 Task: Add Sprouts Free And Clear Dryer Sheets to the cart.
Action: Mouse moved to (825, 302)
Screenshot: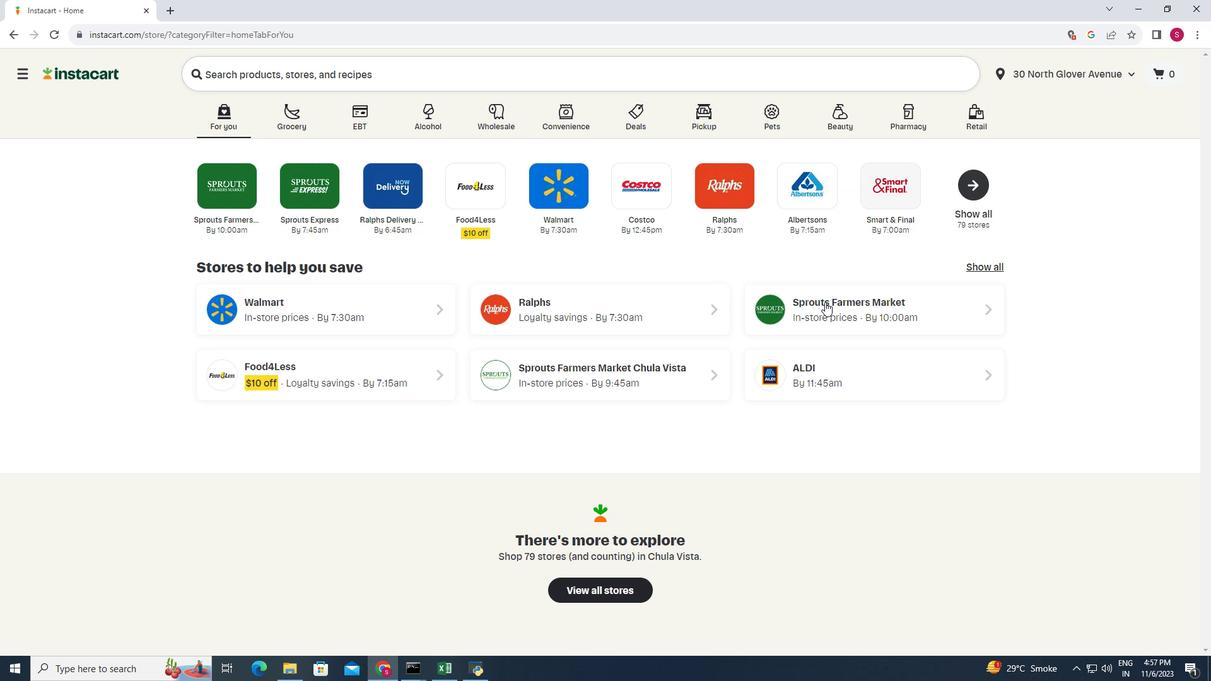 
Action: Mouse pressed left at (825, 302)
Screenshot: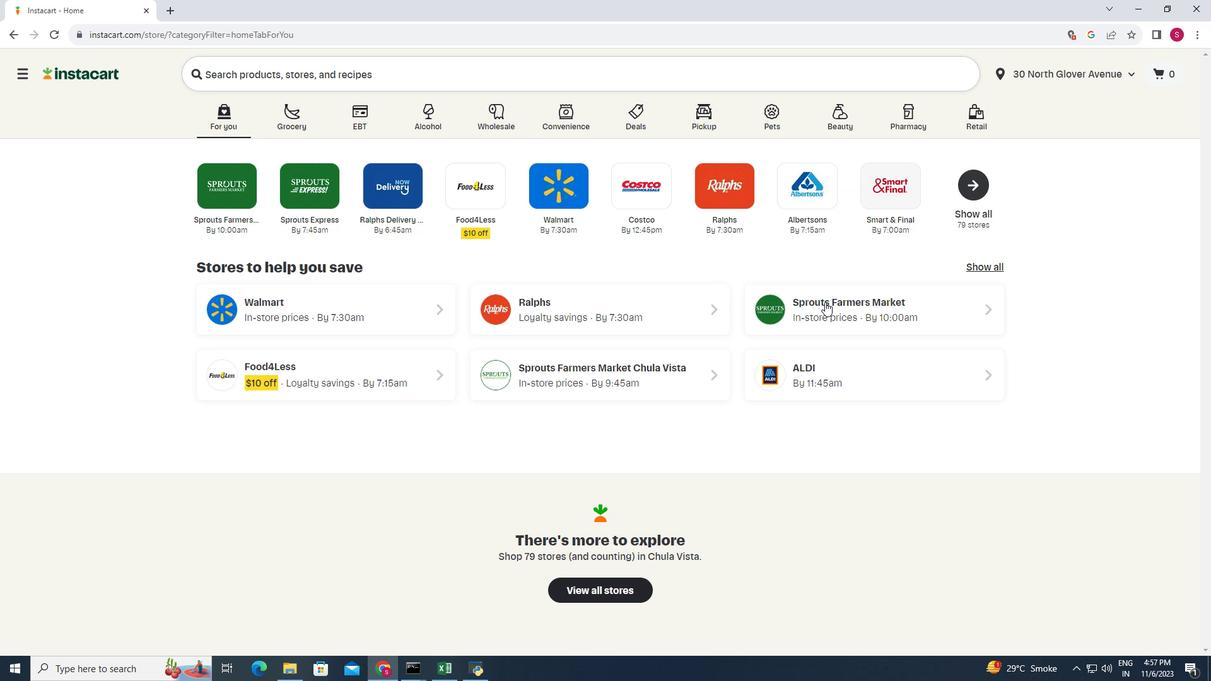 
Action: Mouse moved to (104, 431)
Screenshot: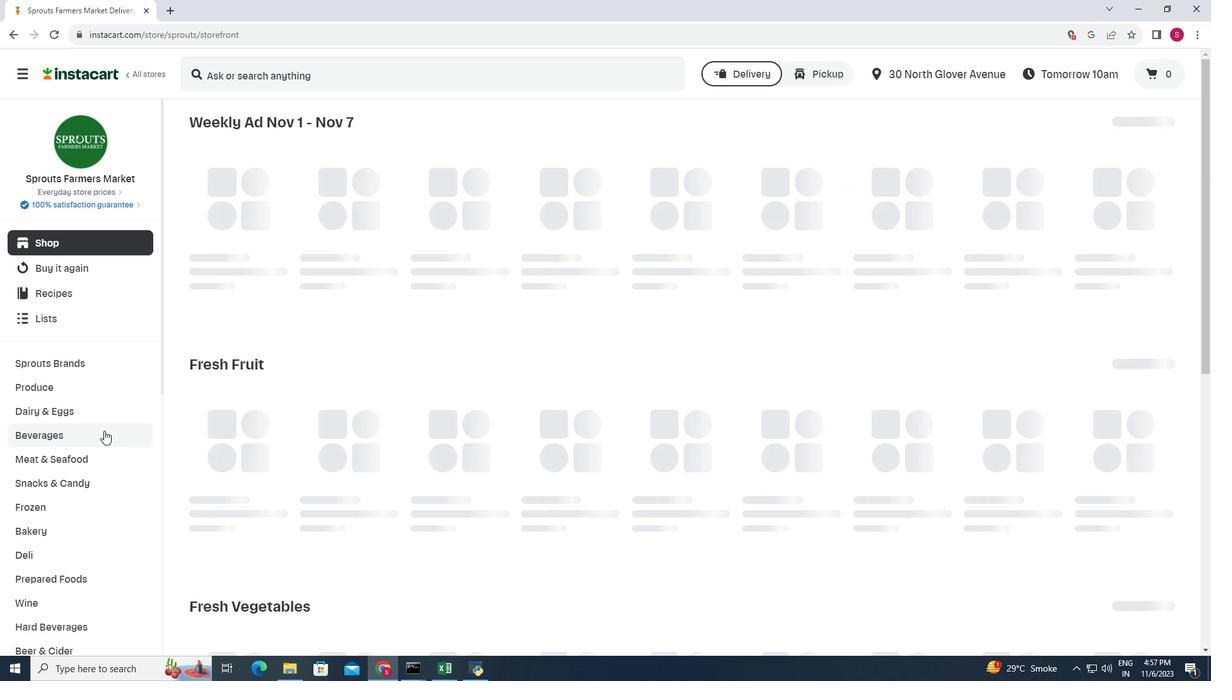 
Action: Mouse scrolled (104, 430) with delta (0, 0)
Screenshot: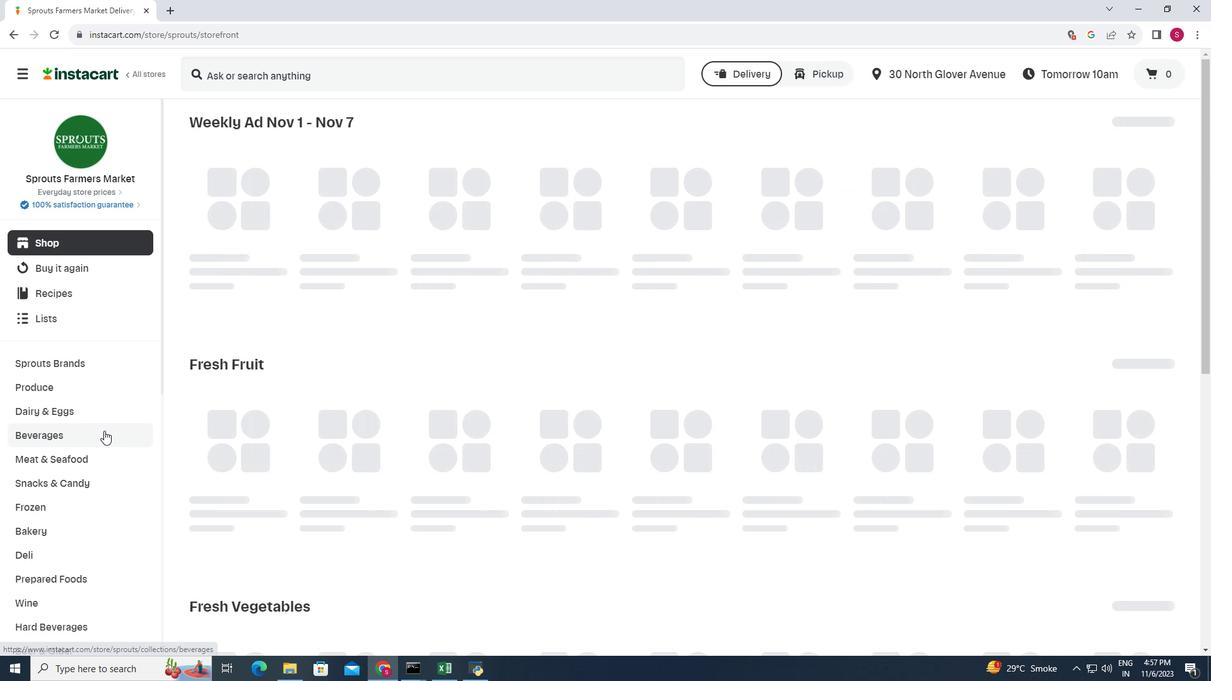 
Action: Mouse scrolled (104, 430) with delta (0, 0)
Screenshot: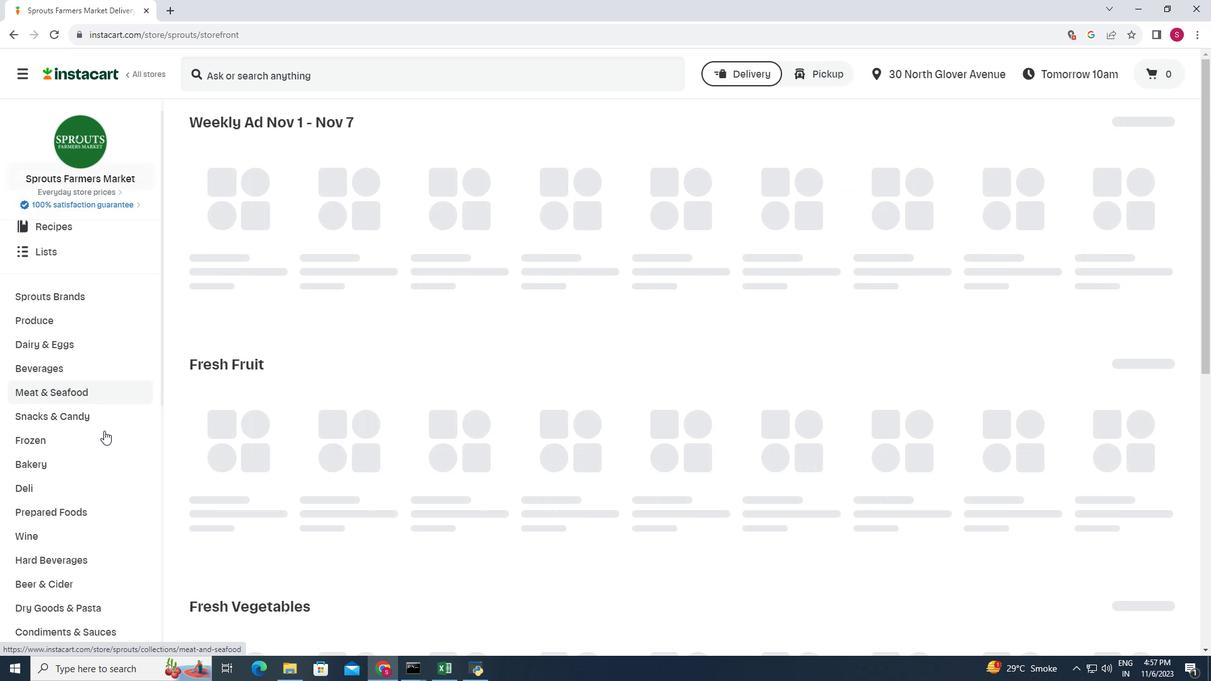 
Action: Mouse scrolled (104, 430) with delta (0, 0)
Screenshot: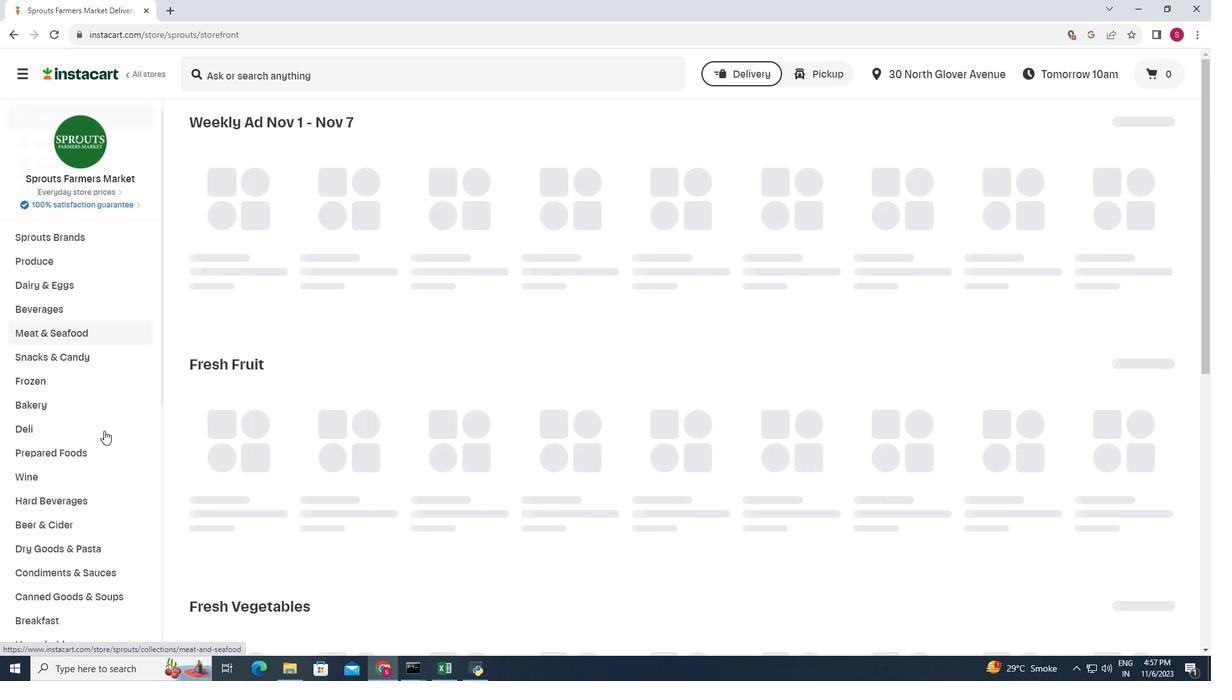 
Action: Mouse scrolled (104, 430) with delta (0, 0)
Screenshot: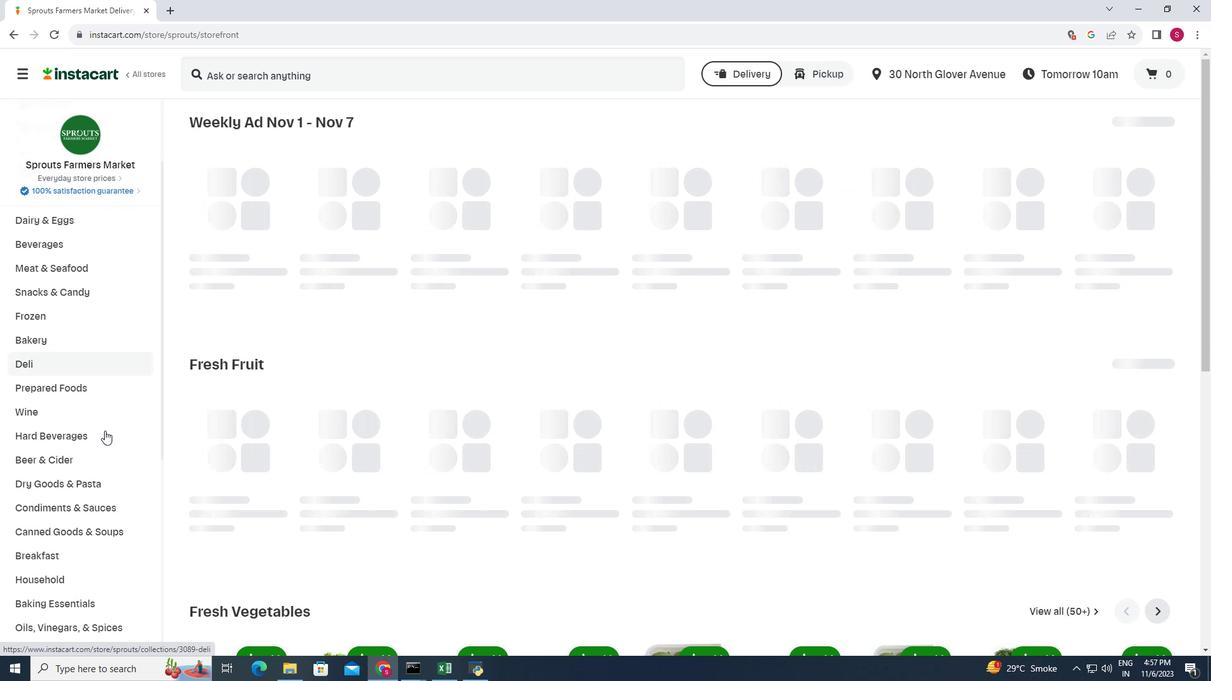 
Action: Mouse moved to (104, 431)
Screenshot: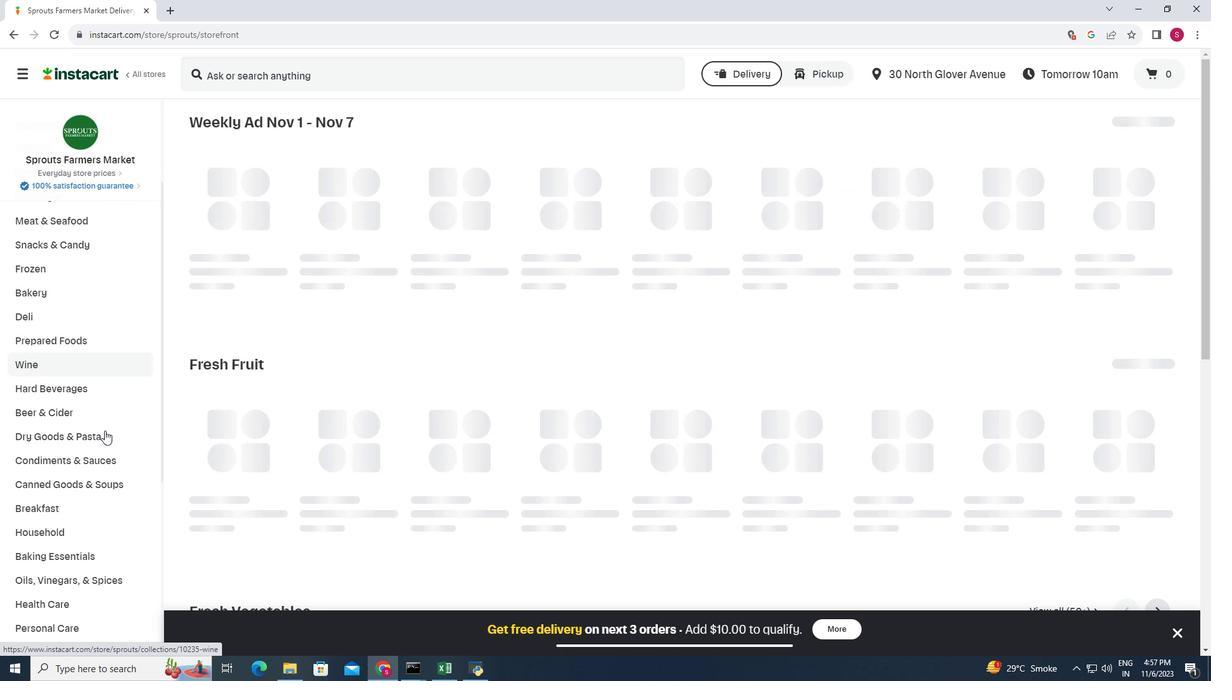 
Action: Mouse scrolled (104, 430) with delta (0, 0)
Screenshot: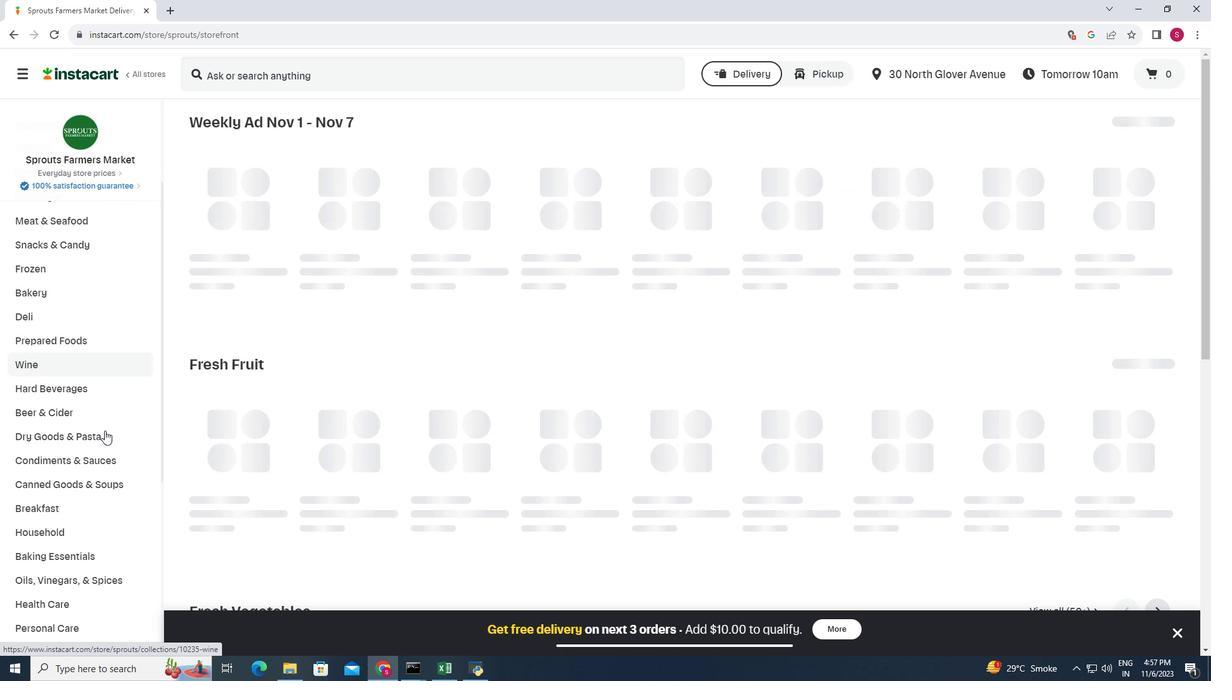 
Action: Mouse moved to (86, 451)
Screenshot: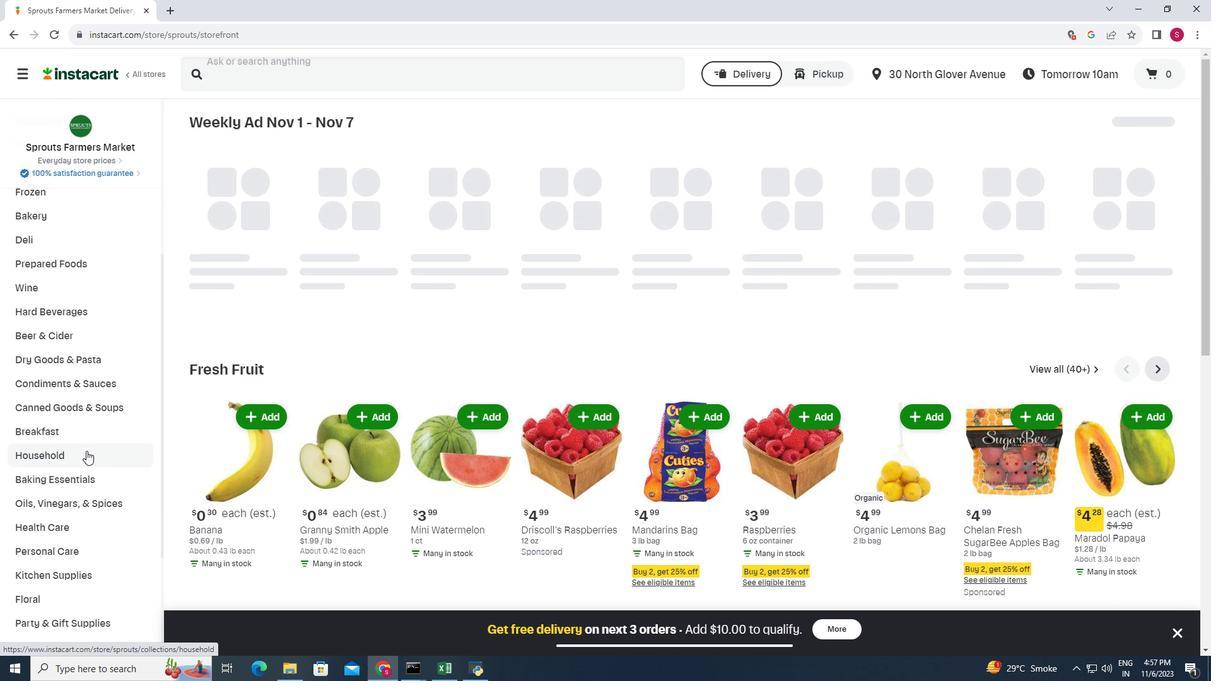 
Action: Mouse pressed left at (86, 451)
Screenshot: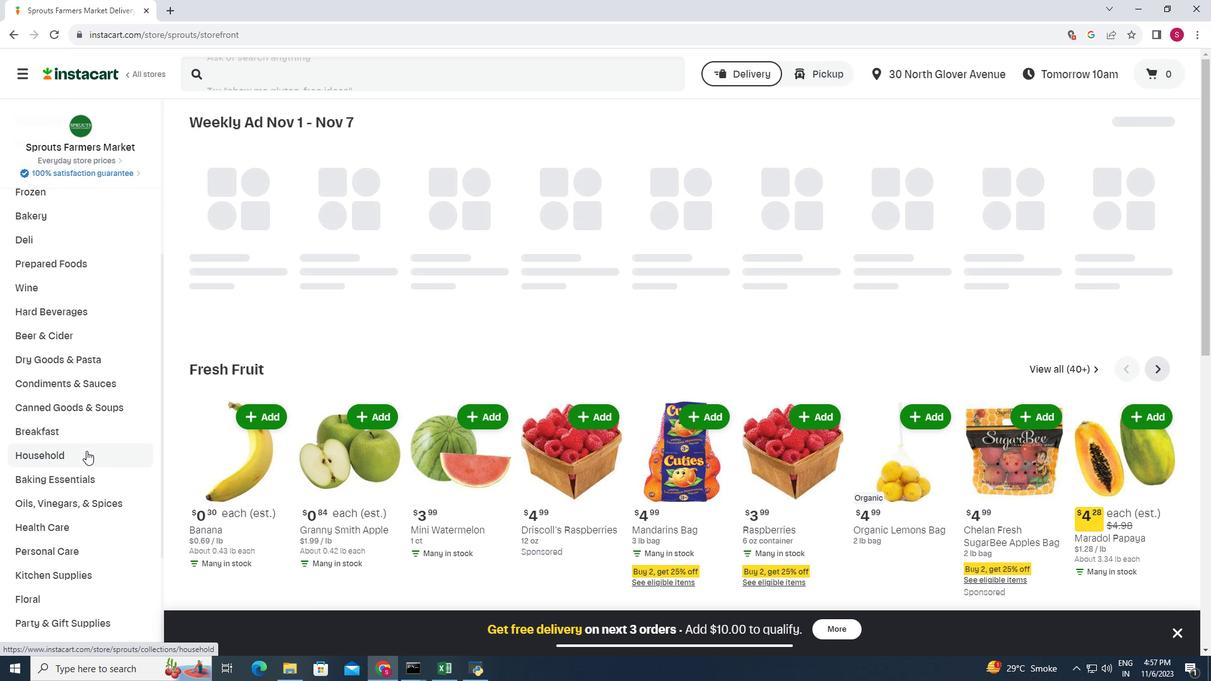 
Action: Mouse moved to (474, 155)
Screenshot: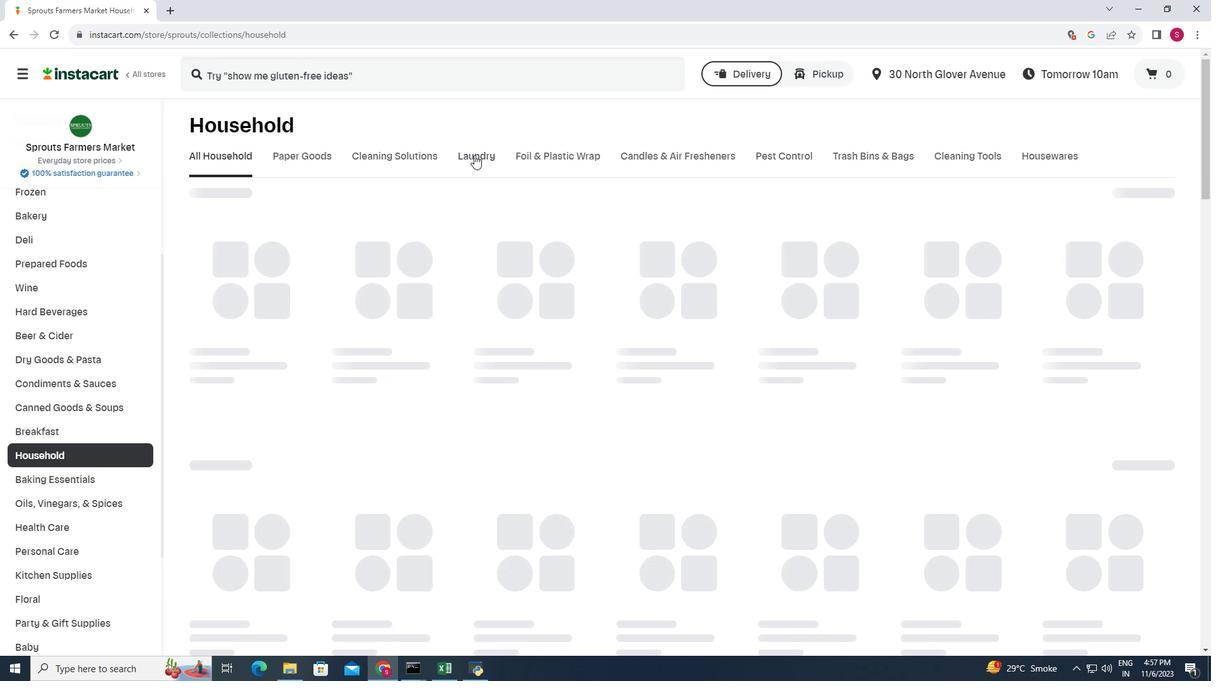 
Action: Mouse pressed left at (474, 155)
Screenshot: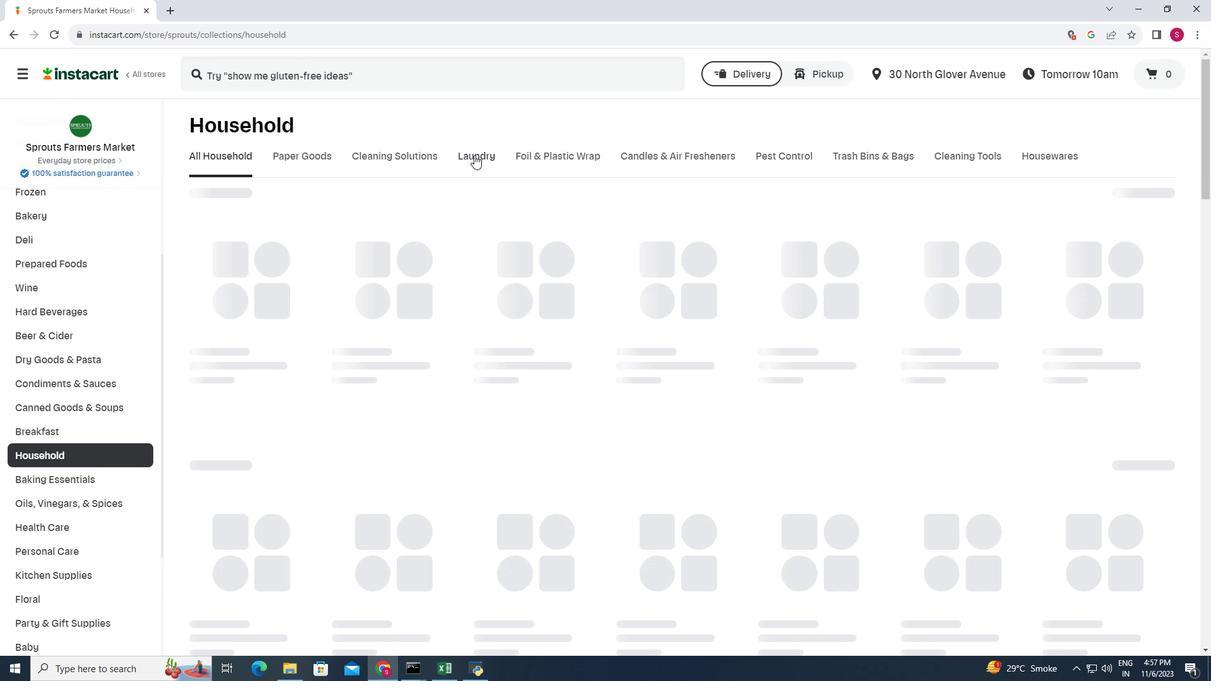 
Action: Mouse moved to (311, 251)
Screenshot: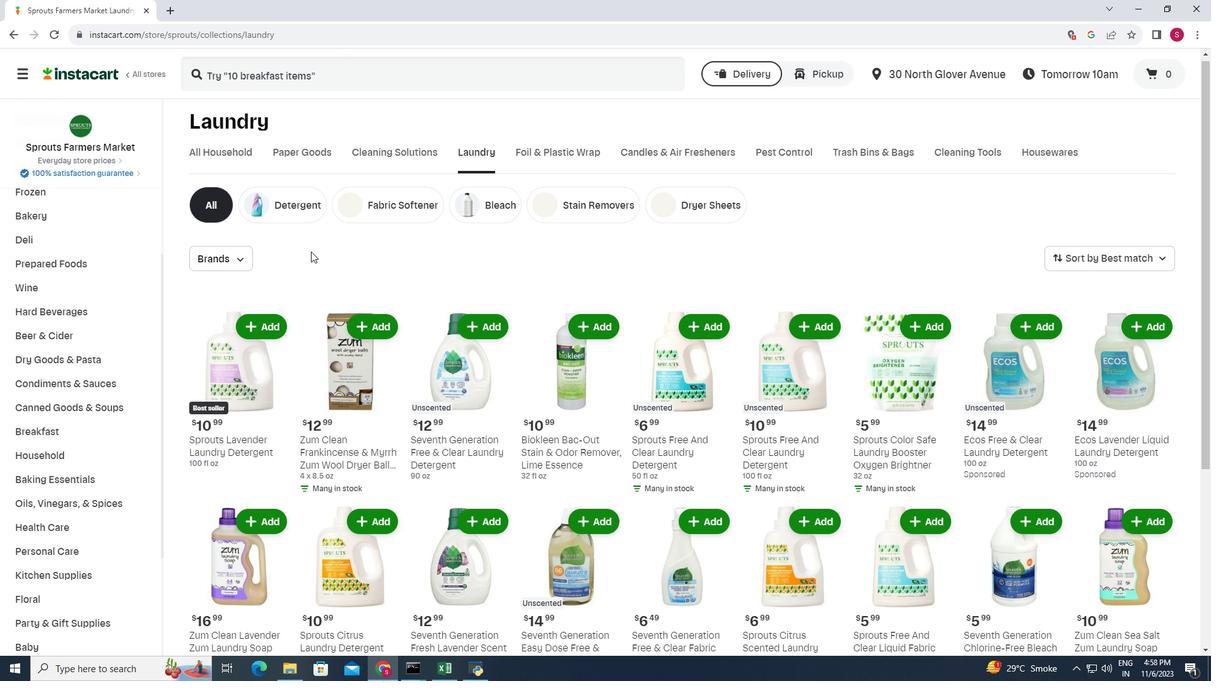 
Action: Mouse scrolled (311, 251) with delta (0, 0)
Screenshot: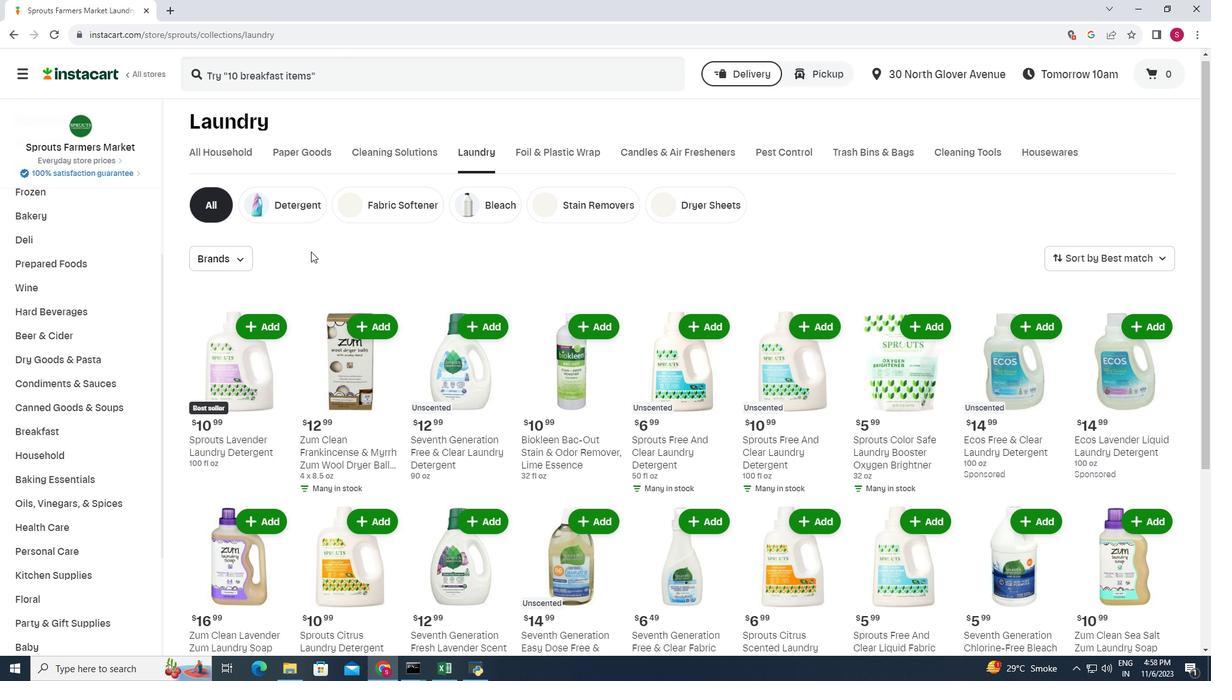 
Action: Mouse moved to (361, 227)
Screenshot: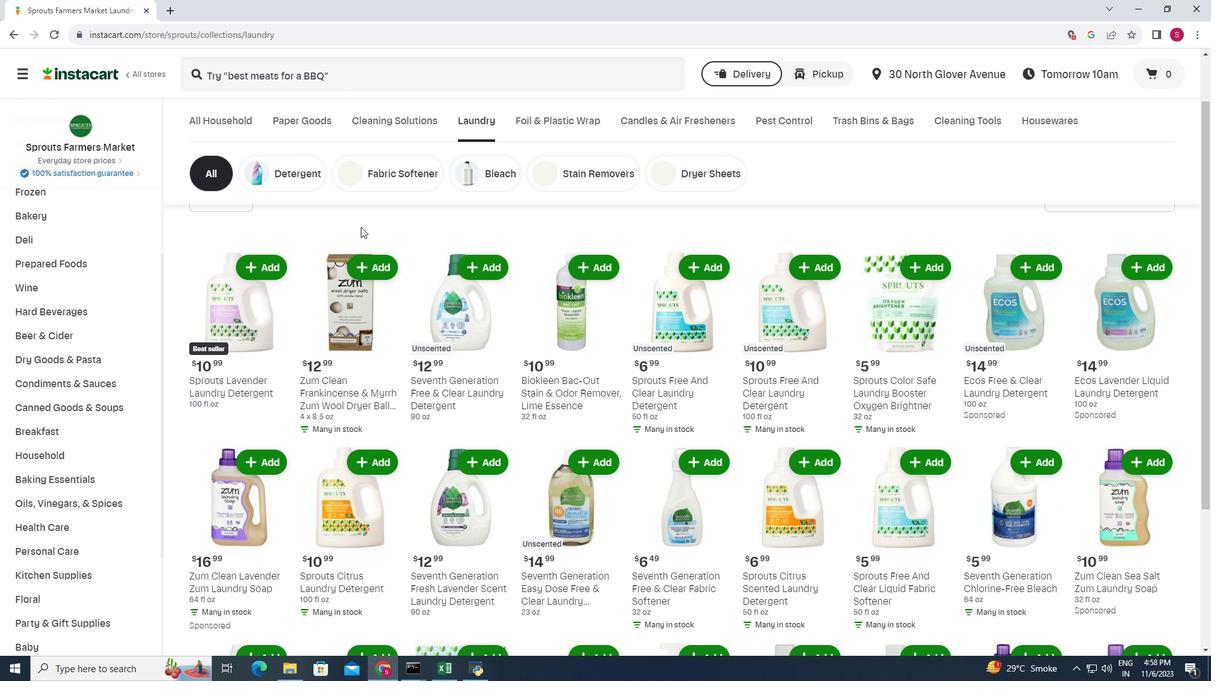 
Action: Mouse scrolled (361, 227) with delta (0, 0)
Screenshot: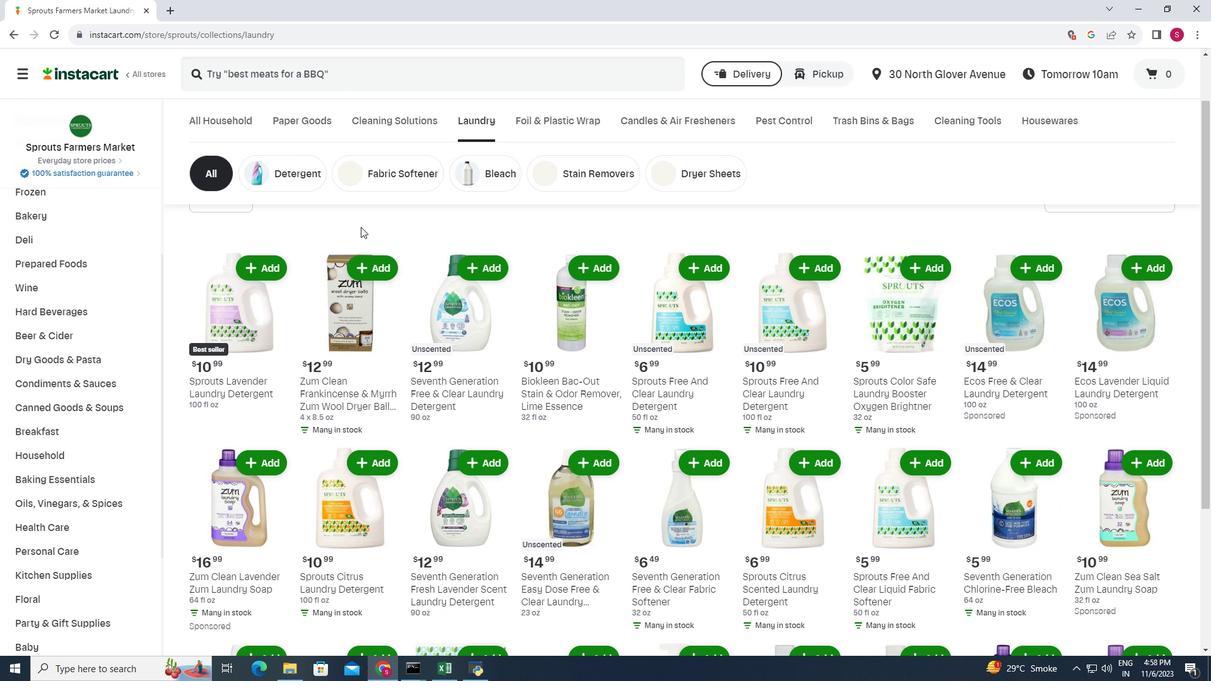 
Action: Mouse moved to (385, 255)
Screenshot: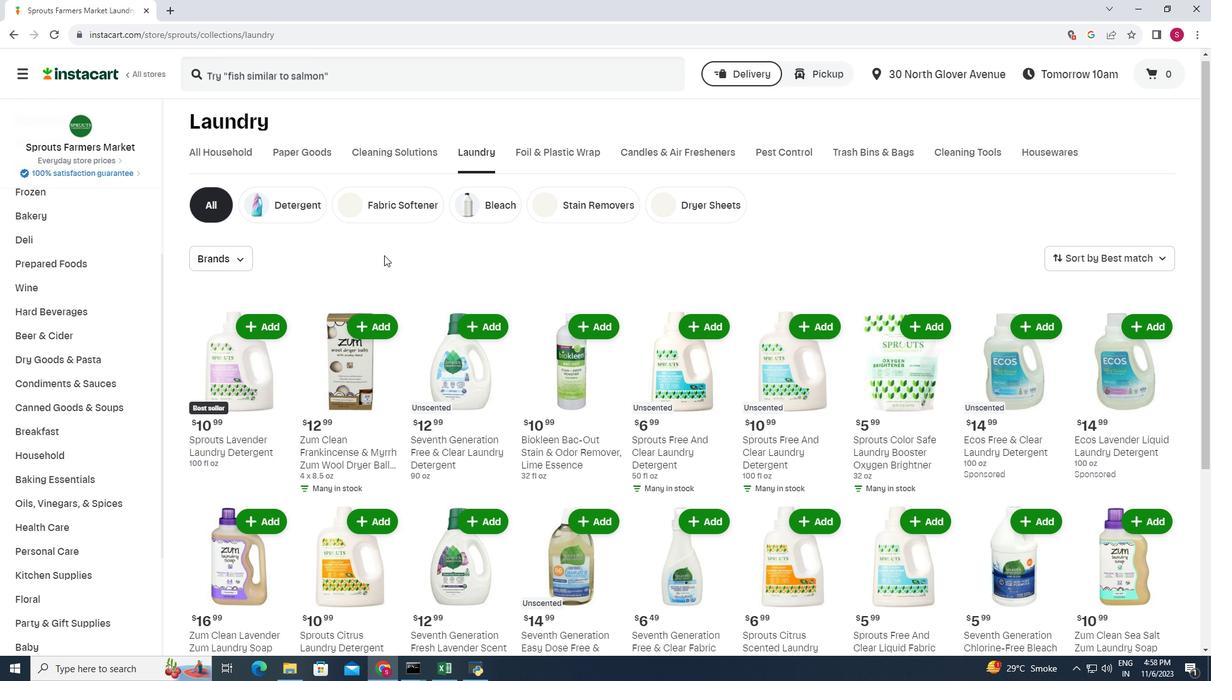 
Action: Mouse scrolled (385, 254) with delta (0, 0)
Screenshot: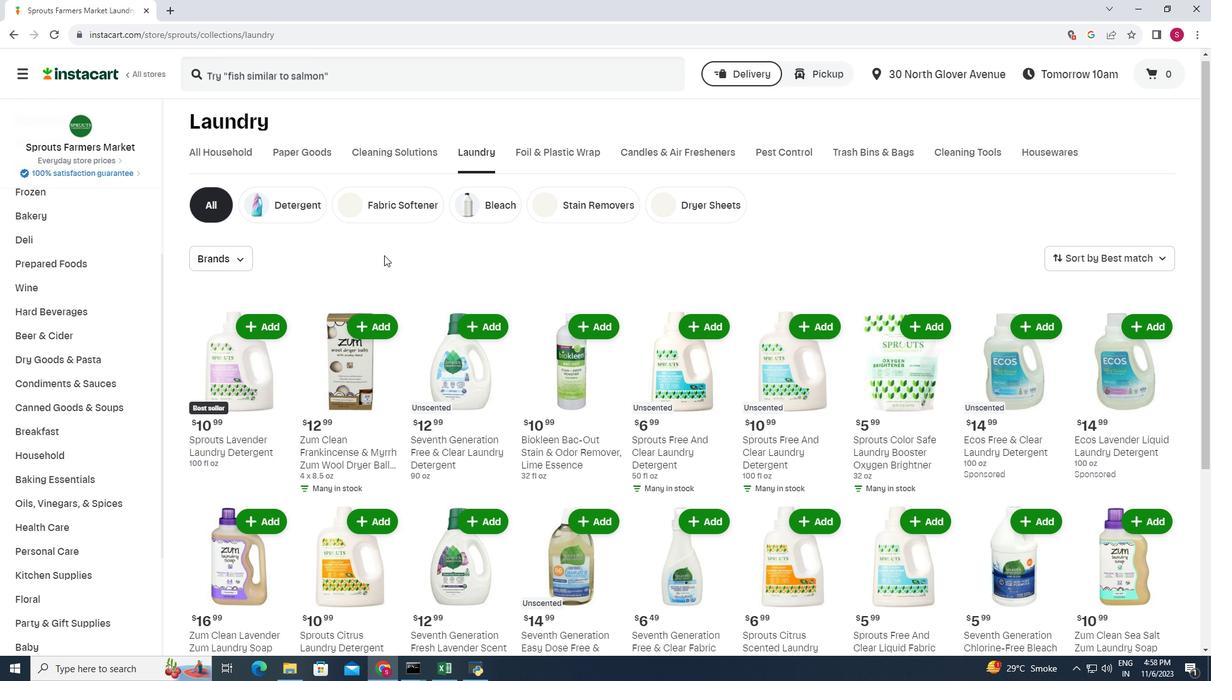 
Action: Mouse moved to (366, 253)
Screenshot: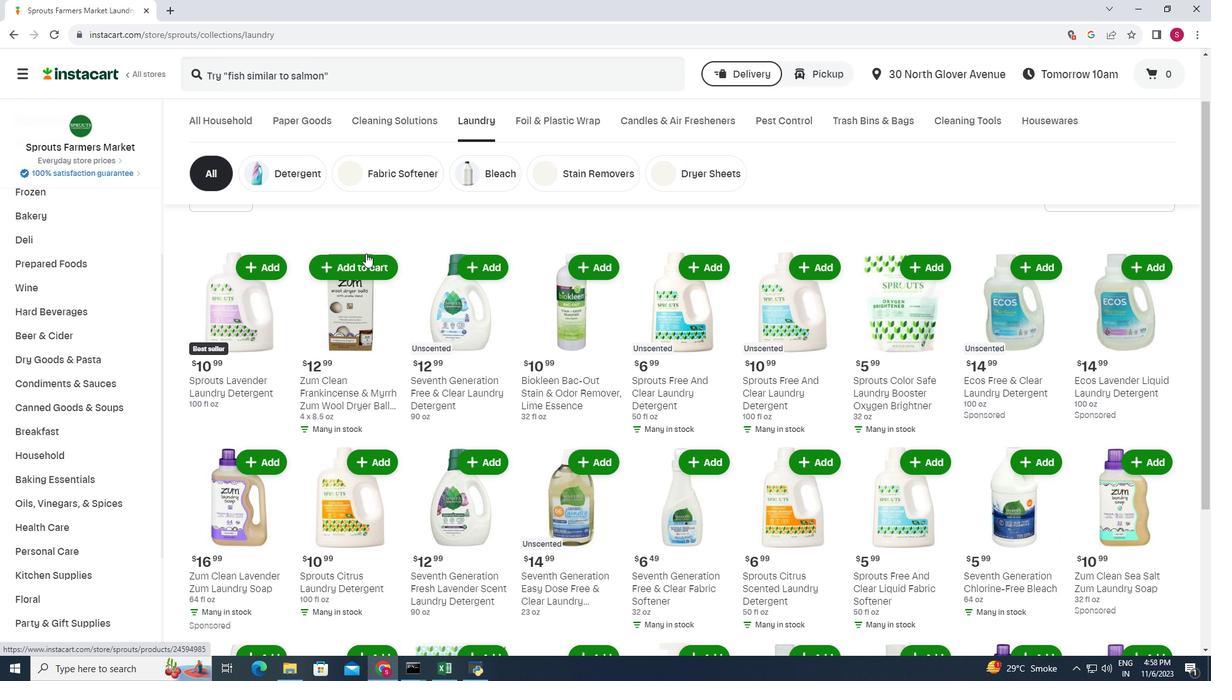 
Action: Mouse scrolled (366, 253) with delta (0, 0)
Screenshot: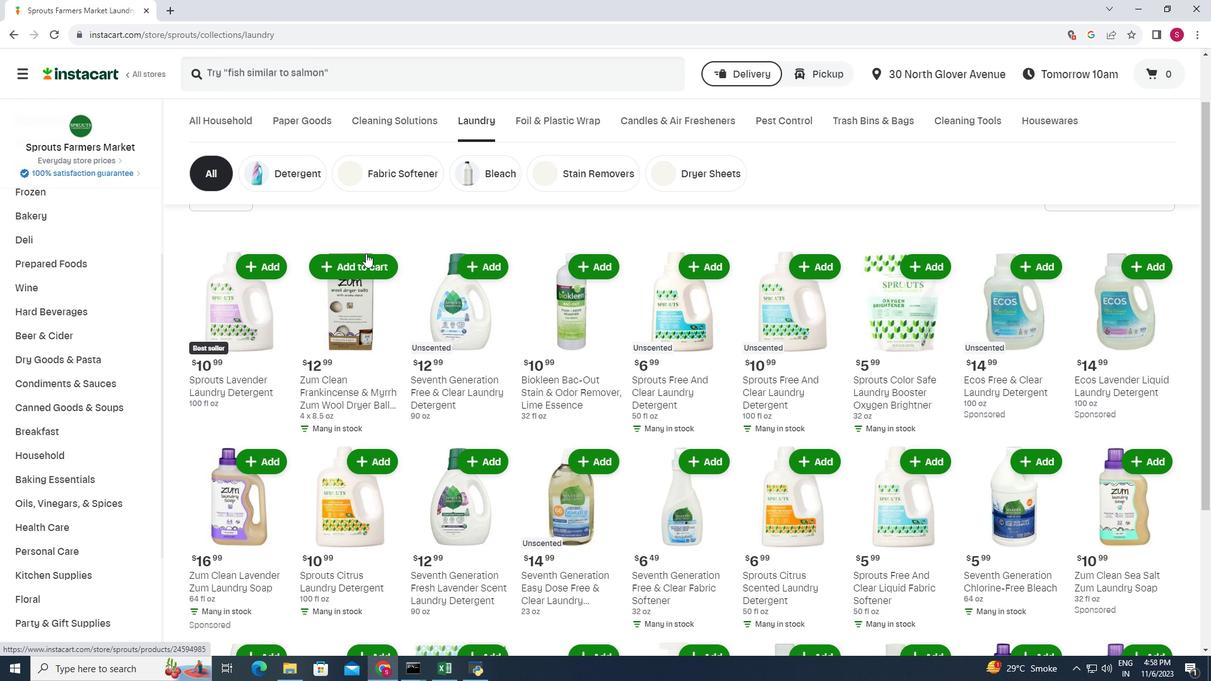 
Action: Mouse moved to (354, 251)
Screenshot: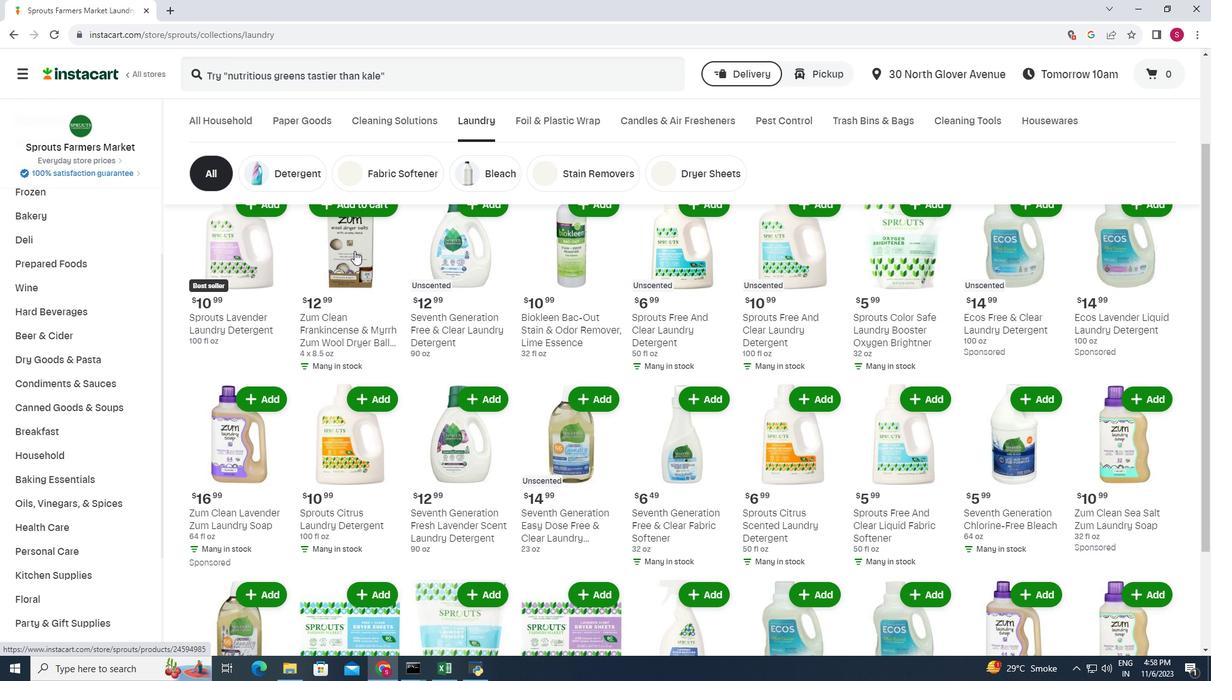 
Action: Mouse scrolled (354, 250) with delta (0, 0)
Screenshot: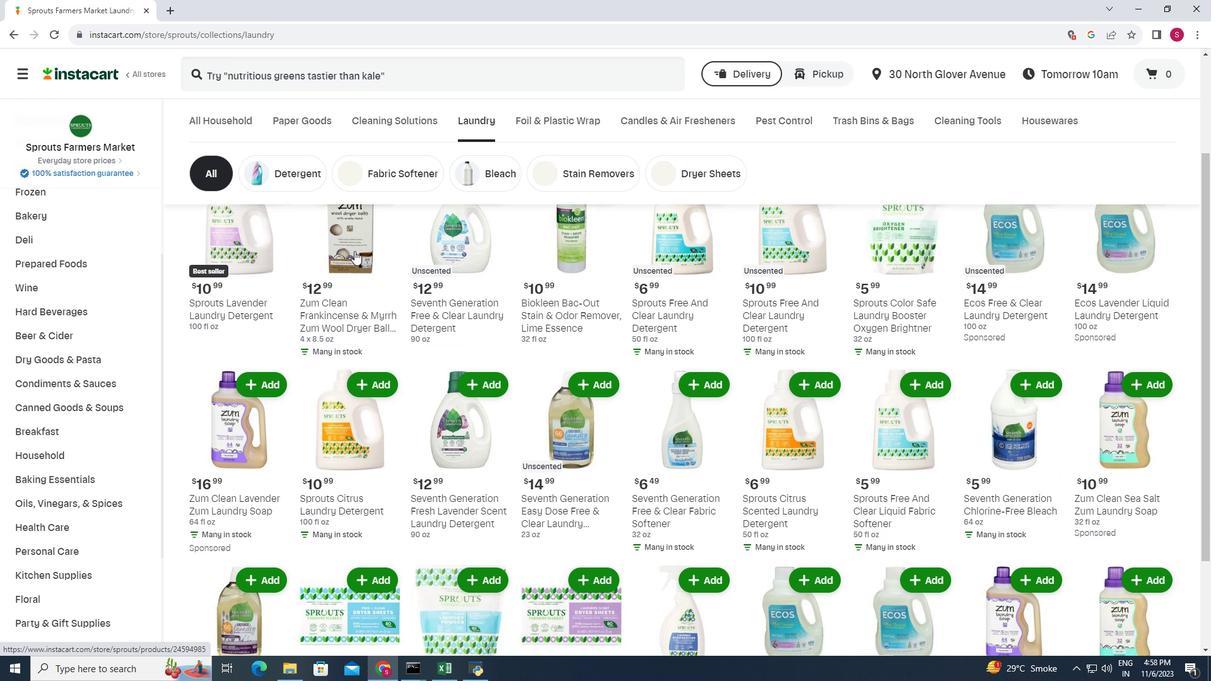 
Action: Mouse scrolled (354, 250) with delta (0, 0)
Screenshot: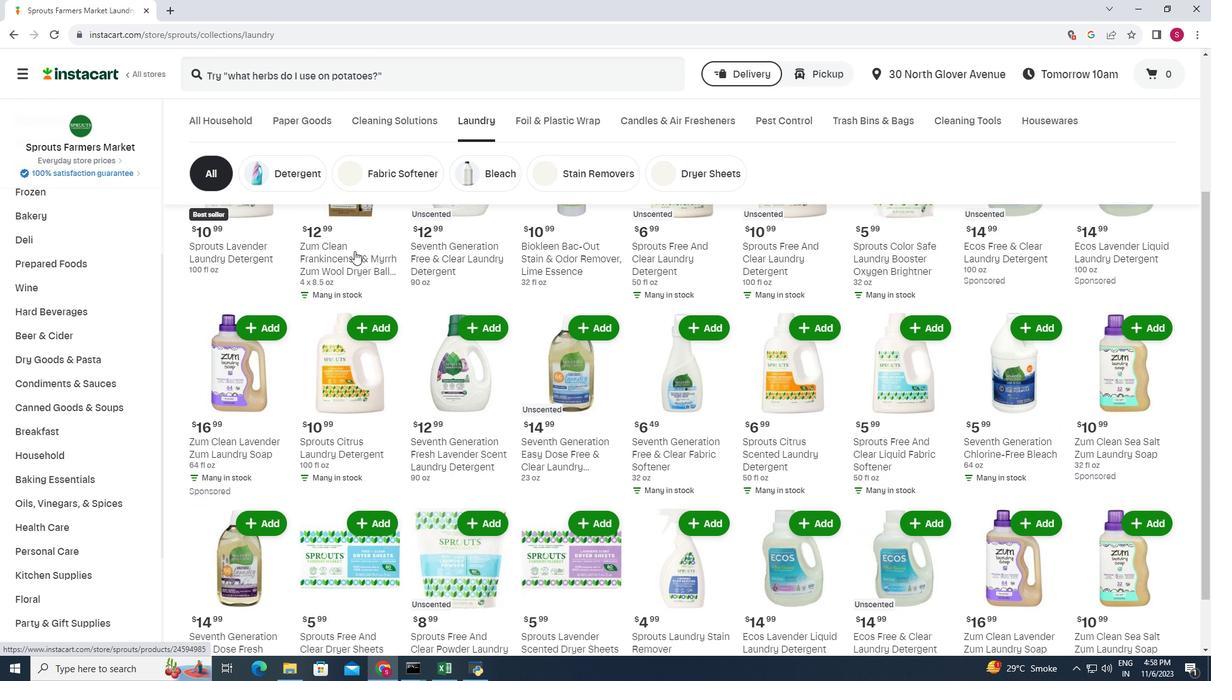 
Action: Mouse scrolled (354, 250) with delta (0, 0)
Screenshot: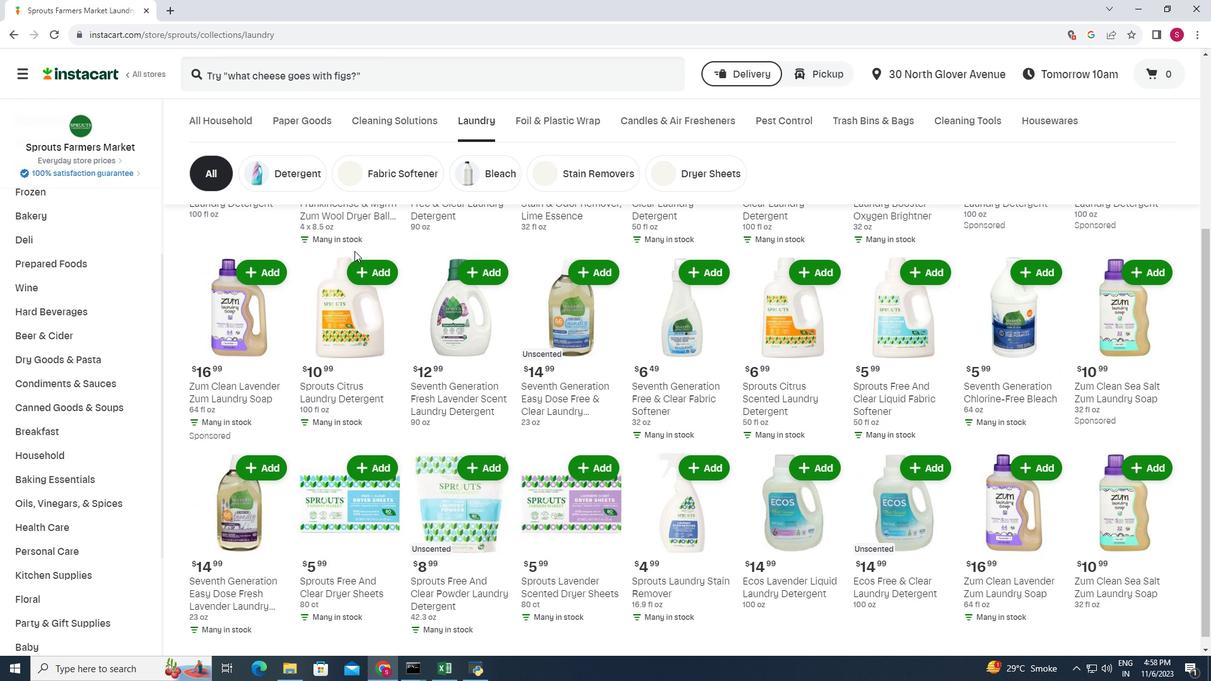 
Action: Mouse moved to (361, 456)
Screenshot: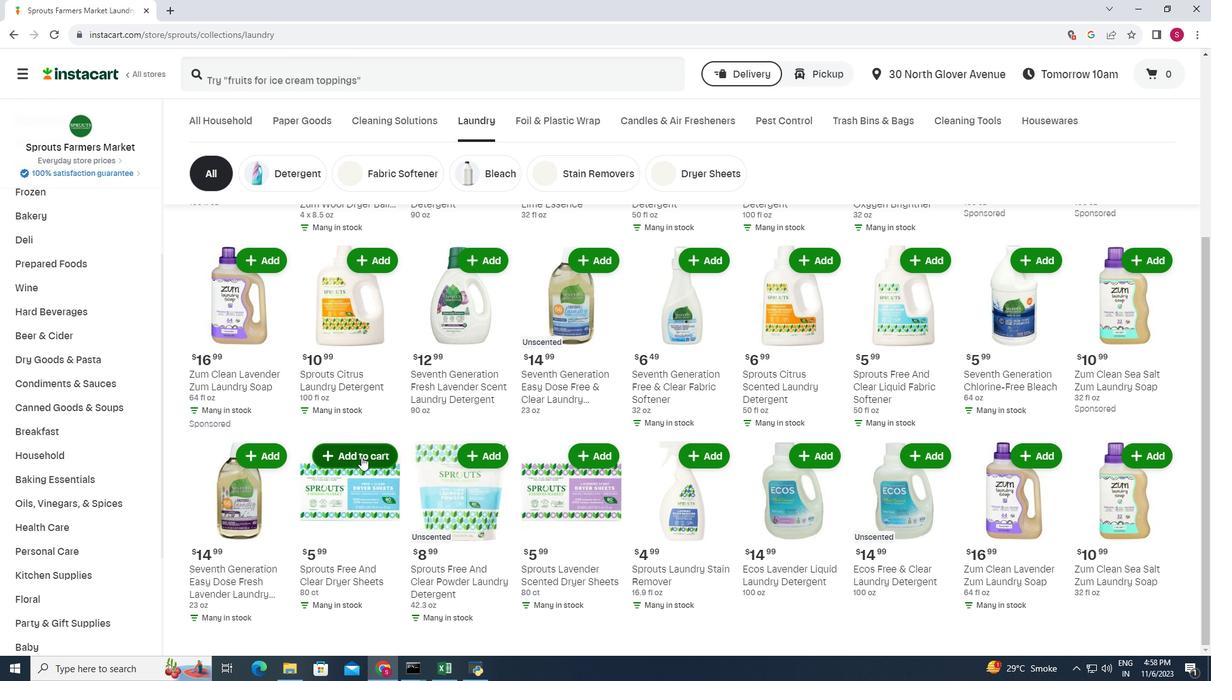 
Action: Mouse pressed left at (361, 456)
Screenshot: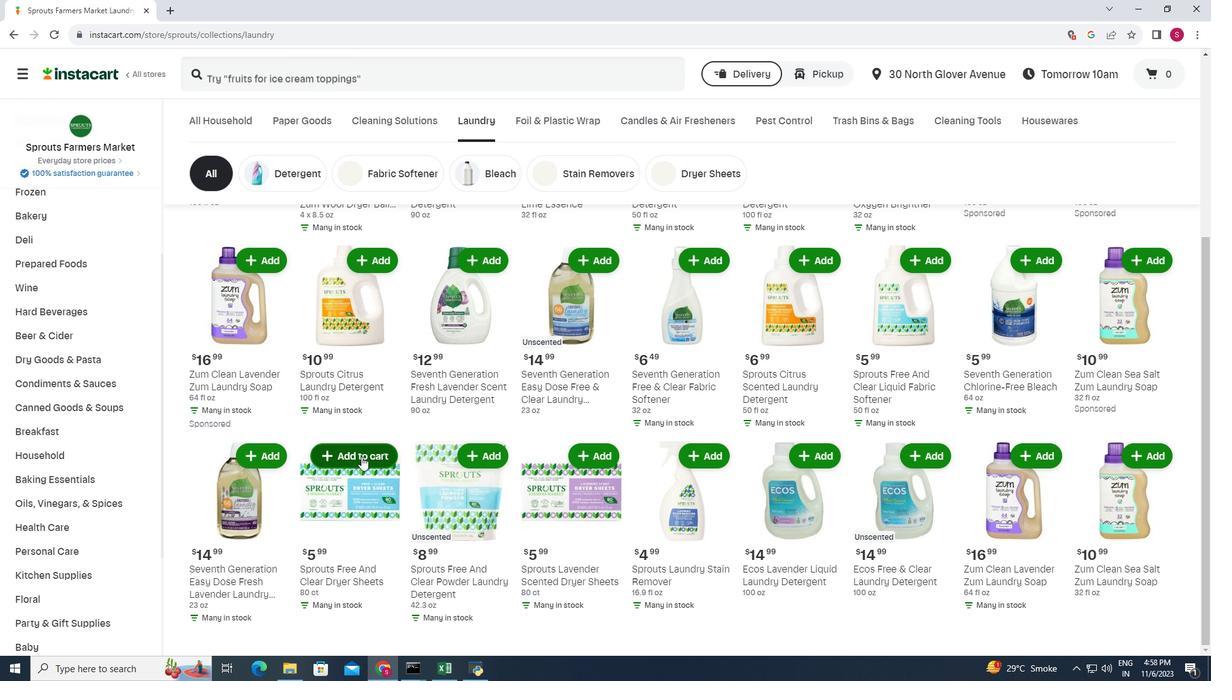 
Action: Mouse moved to (378, 410)
Screenshot: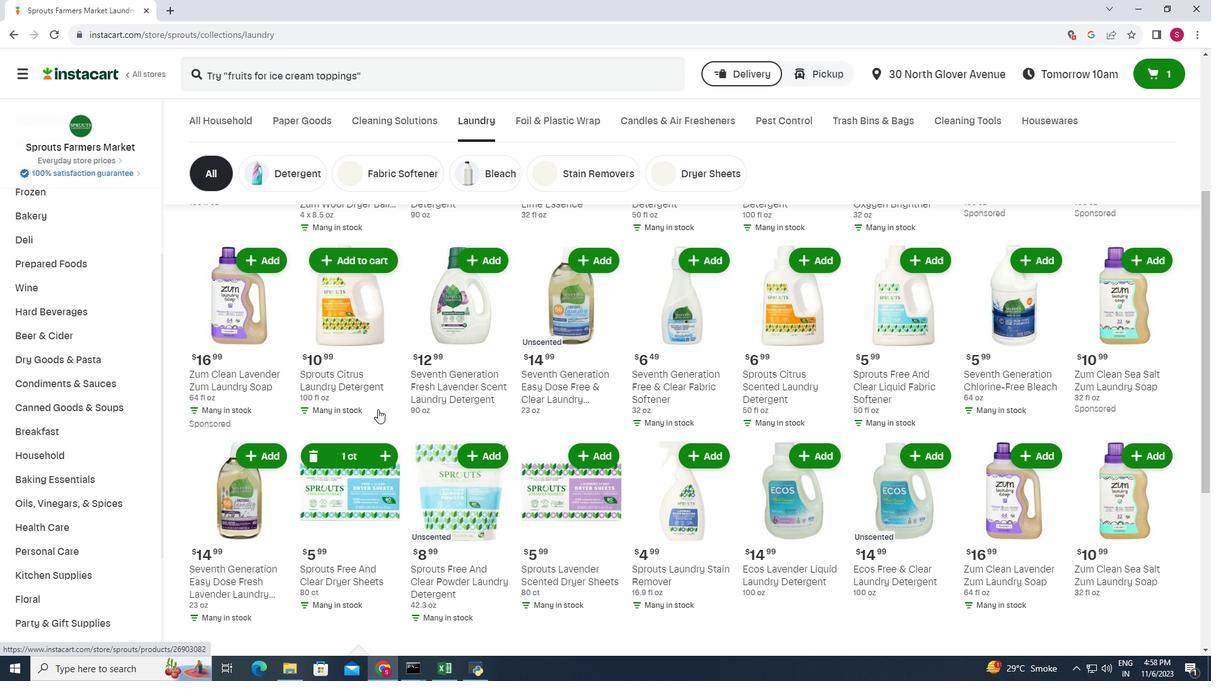 
